 Task: Select Getting started with Airbnb
Action: Mouse scrolled (834, 279) with delta (0, 0)
Screenshot: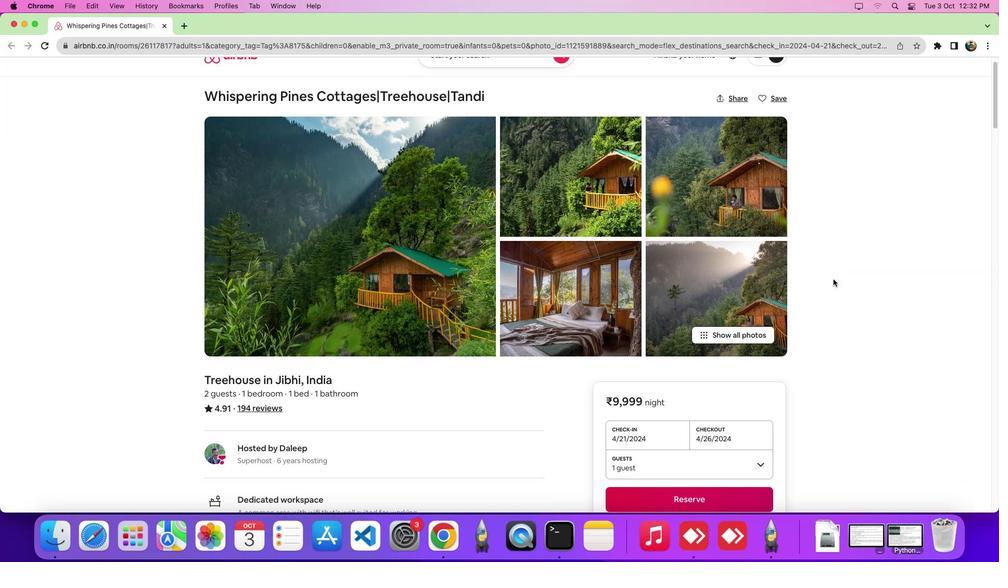 
Action: Mouse scrolled (834, 279) with delta (0, 0)
Screenshot: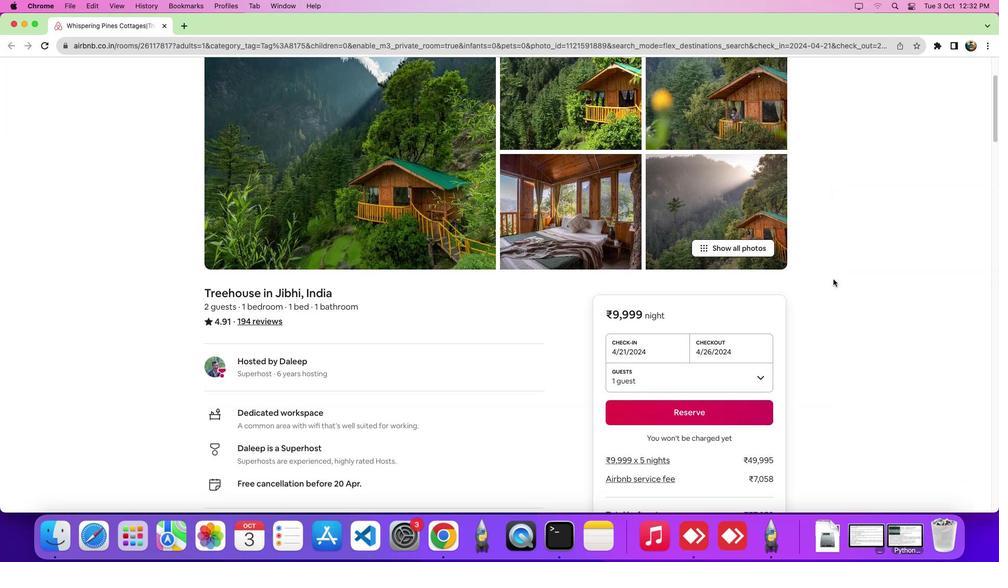 
Action: Mouse scrolled (834, 279) with delta (0, -3)
Screenshot: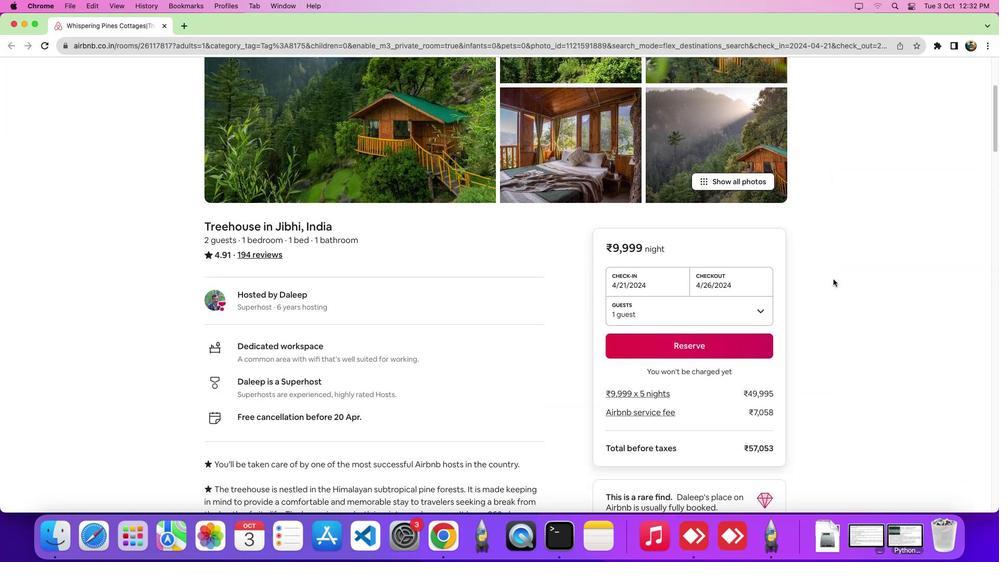
Action: Mouse scrolled (834, 279) with delta (0, 0)
Screenshot: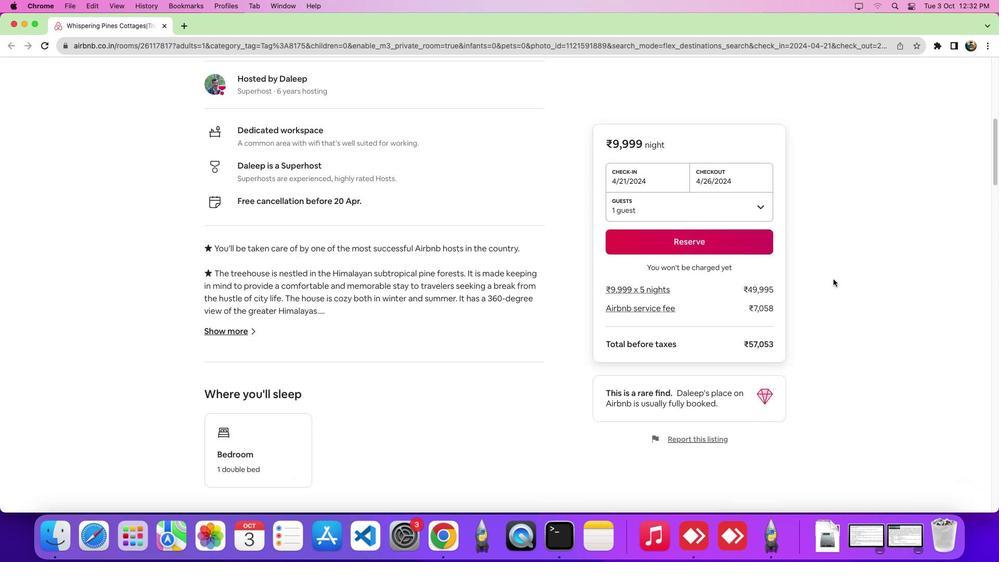 
Action: Mouse scrolled (834, 279) with delta (0, 0)
Screenshot: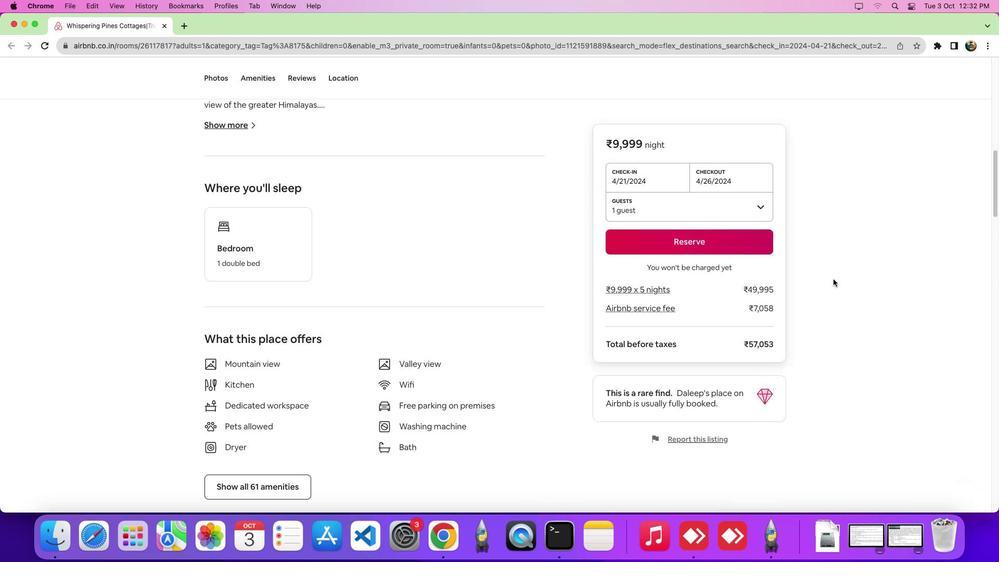
Action: Mouse scrolled (834, 279) with delta (0, -4)
Screenshot: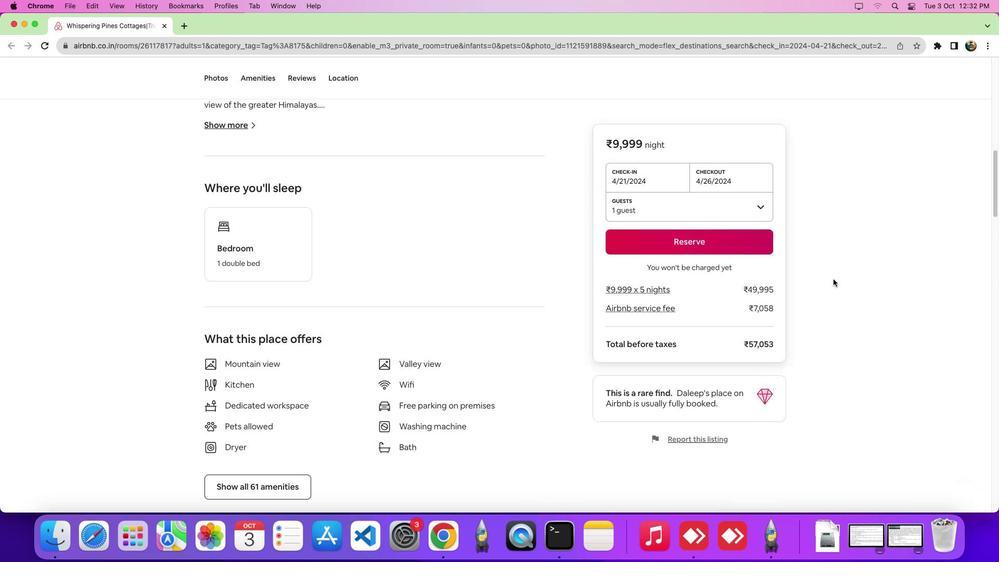 
Action: Mouse scrolled (834, 279) with delta (0, -6)
Screenshot: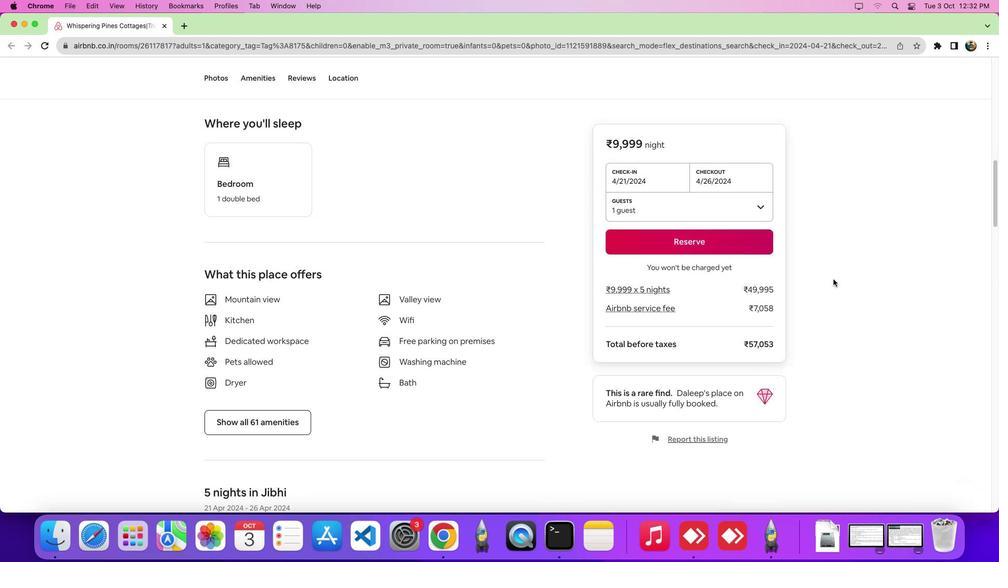 
Action: Mouse scrolled (834, 279) with delta (0, 0)
Screenshot: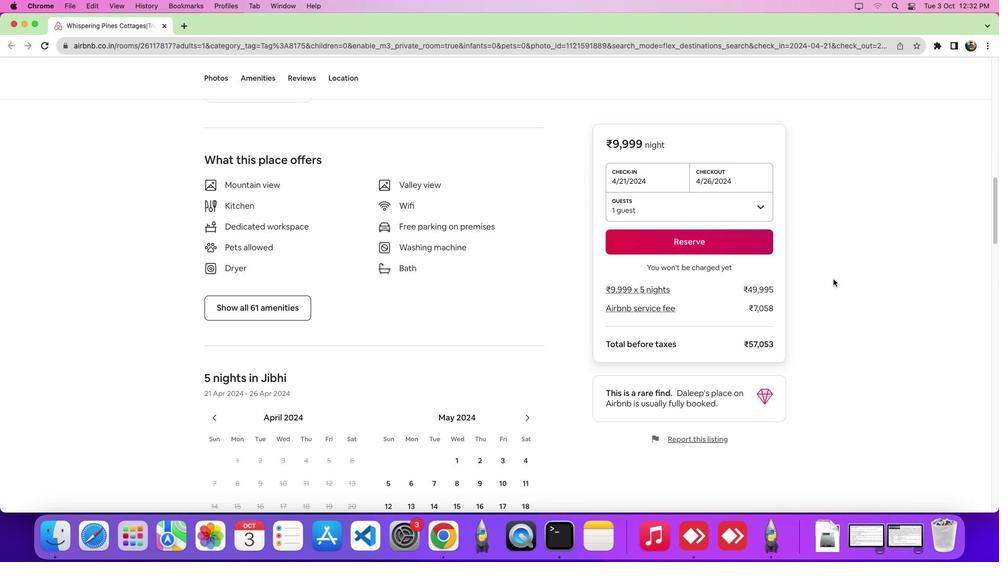
Action: Mouse scrolled (834, 279) with delta (0, 0)
Screenshot: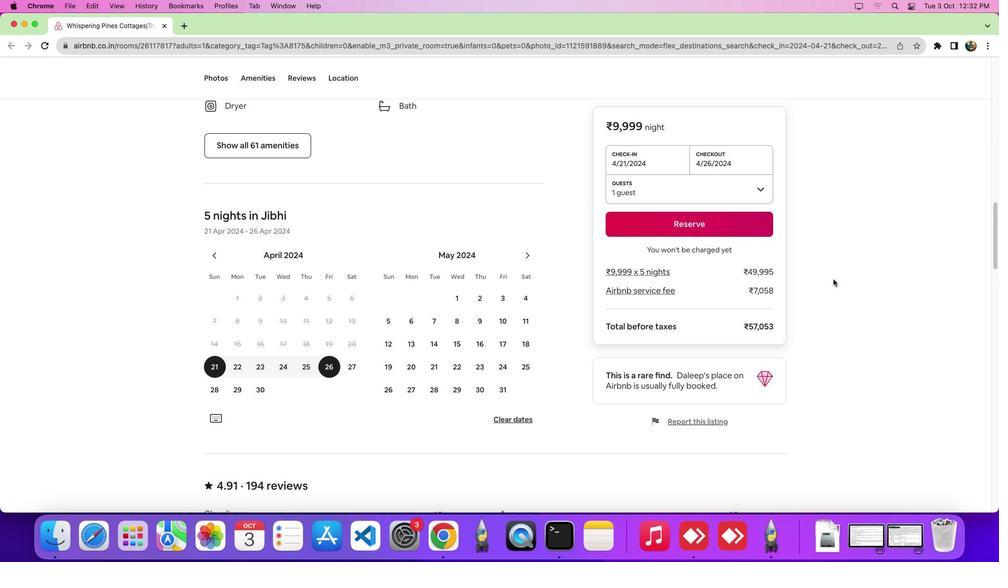 
Action: Mouse scrolled (834, 279) with delta (0, -4)
Screenshot: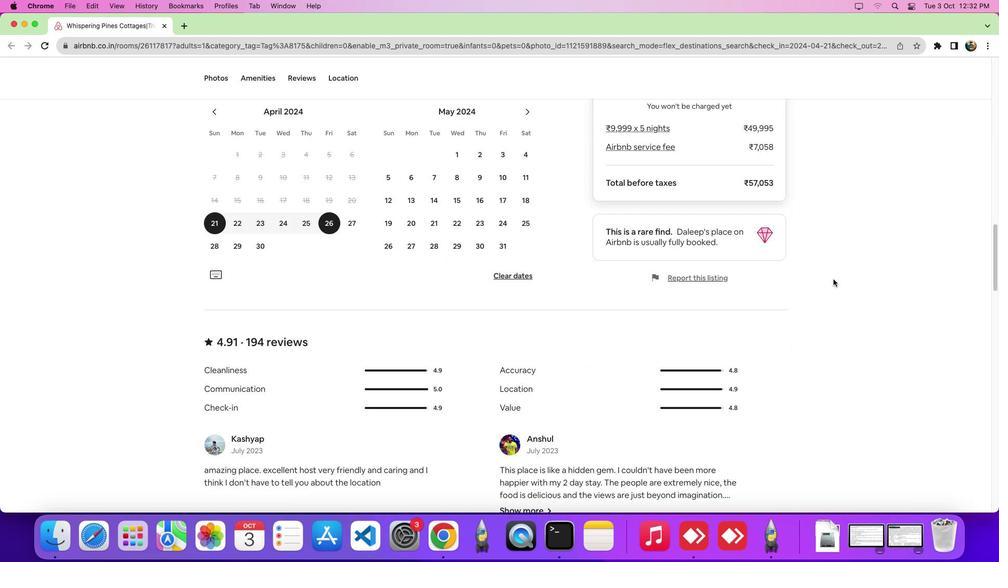 
Action: Mouse scrolled (834, 279) with delta (0, -5)
Screenshot: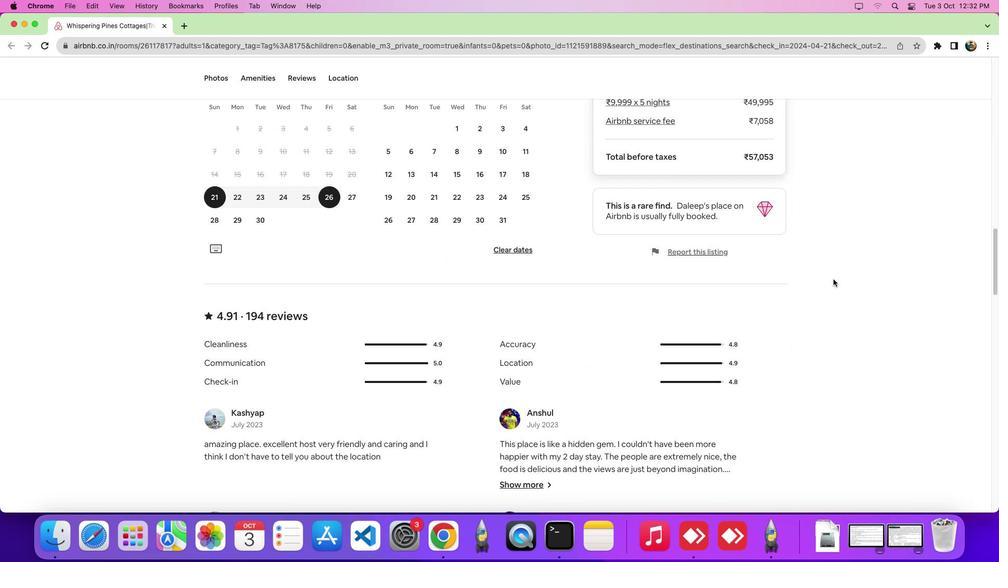 
Action: Mouse scrolled (834, 279) with delta (0, 0)
Screenshot: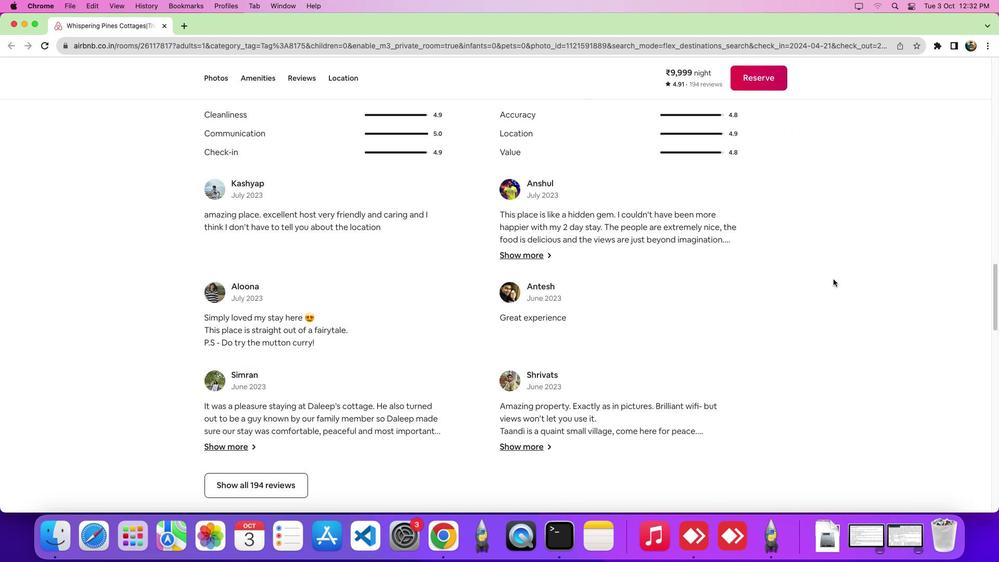 
Action: Mouse scrolled (834, 279) with delta (0, 0)
Screenshot: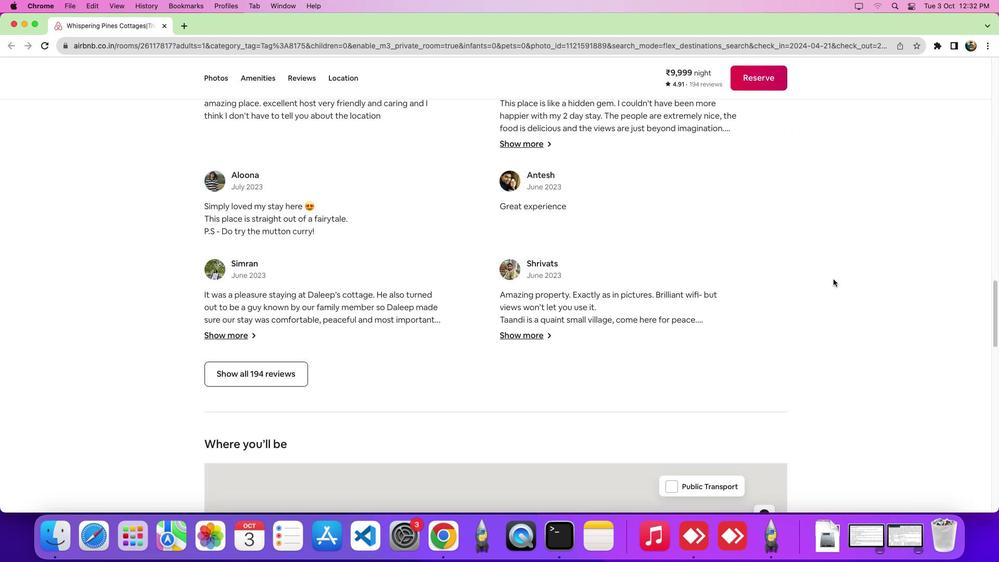 
Action: Mouse scrolled (834, 279) with delta (0, -4)
Screenshot: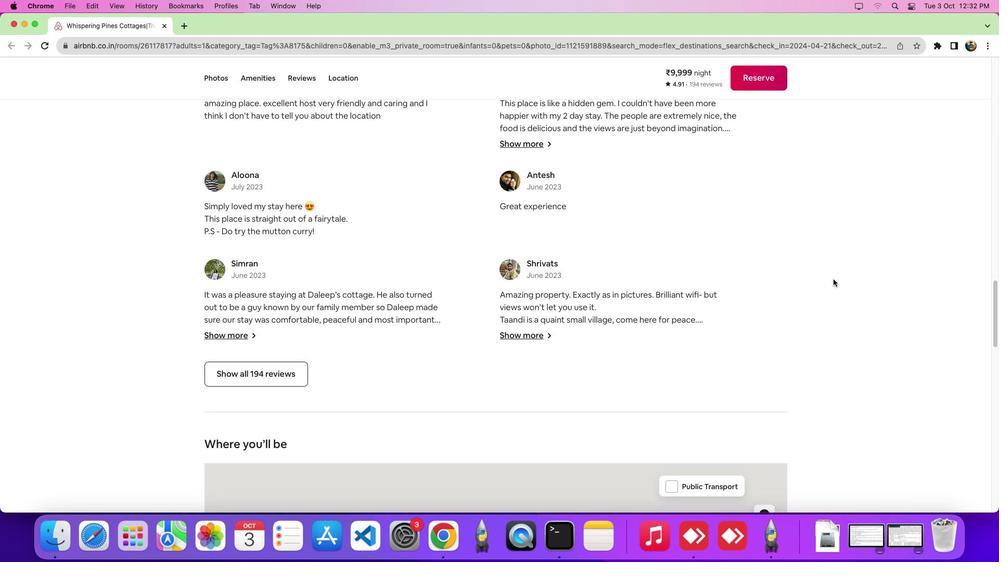 
Action: Mouse scrolled (834, 279) with delta (0, -6)
Screenshot: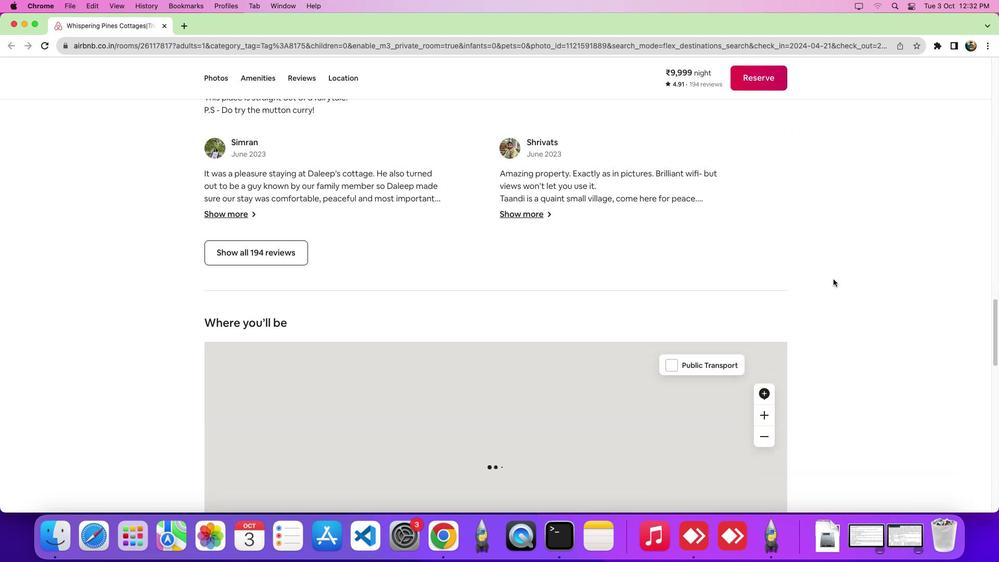 
Action: Mouse scrolled (834, 279) with delta (0, 0)
Screenshot: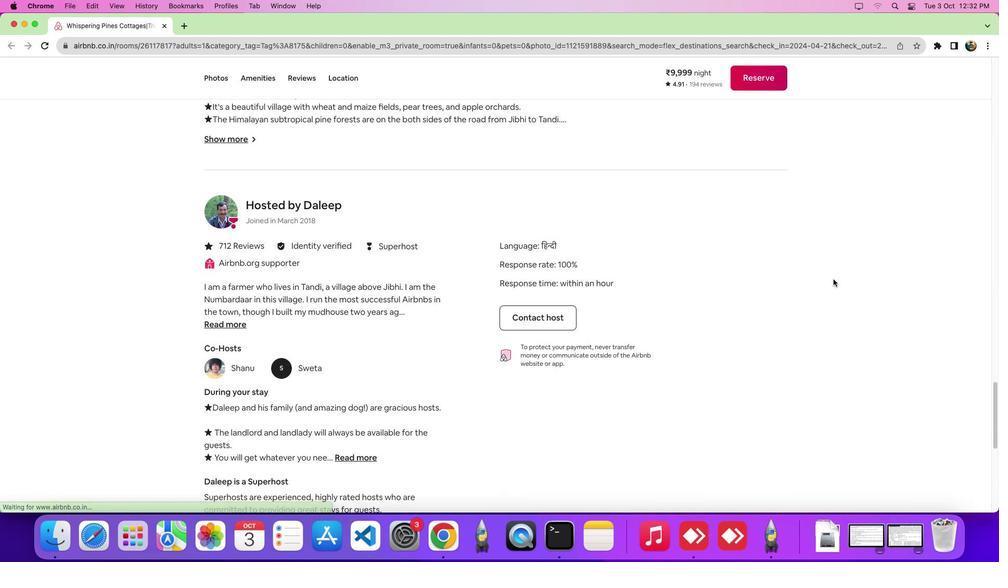 
Action: Mouse scrolled (834, 279) with delta (0, -1)
Screenshot: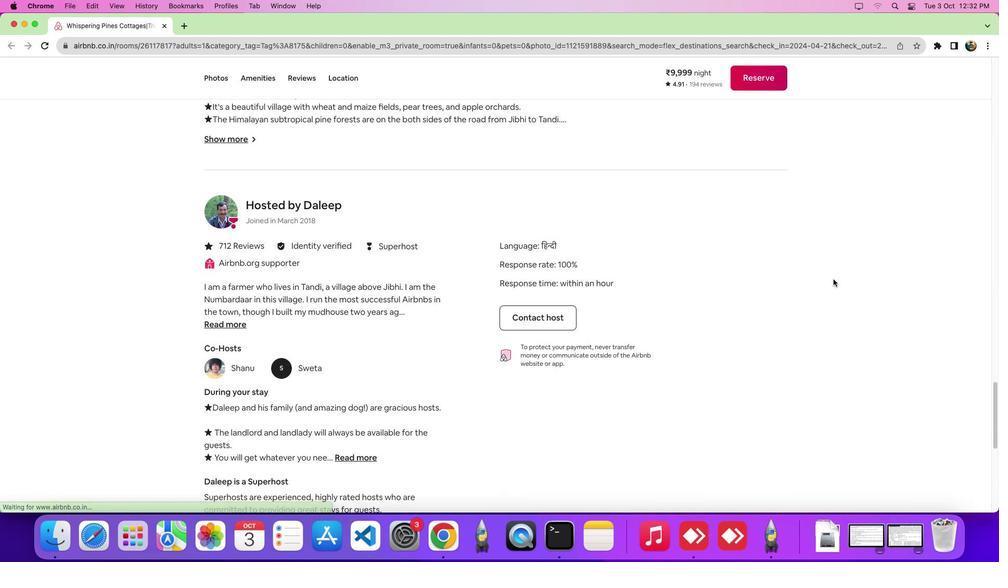 
Action: Mouse scrolled (834, 279) with delta (0, -5)
Screenshot: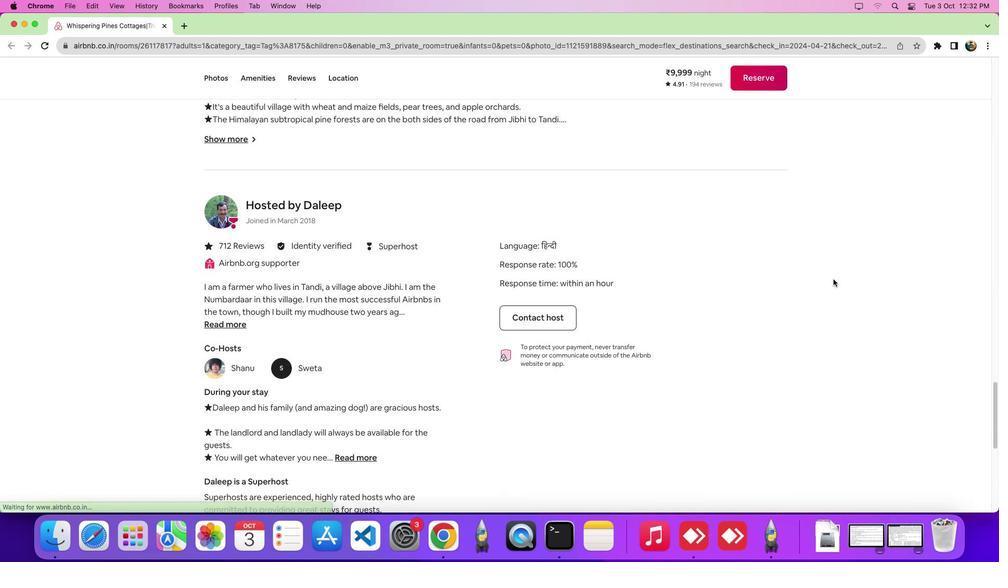 
Action: Mouse scrolled (834, 279) with delta (0, -7)
Screenshot: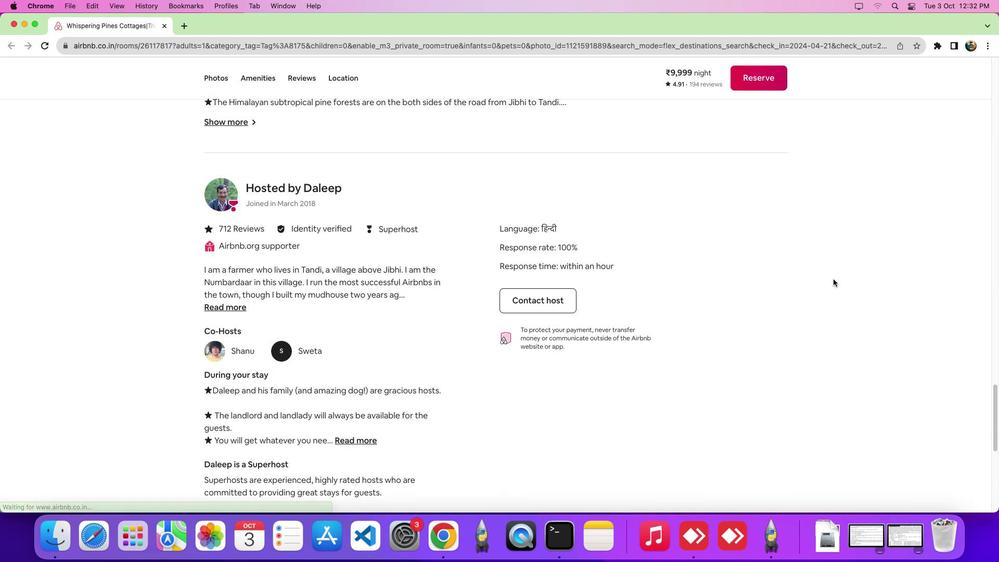 
Action: Mouse scrolled (834, 279) with delta (0, 0)
Screenshot: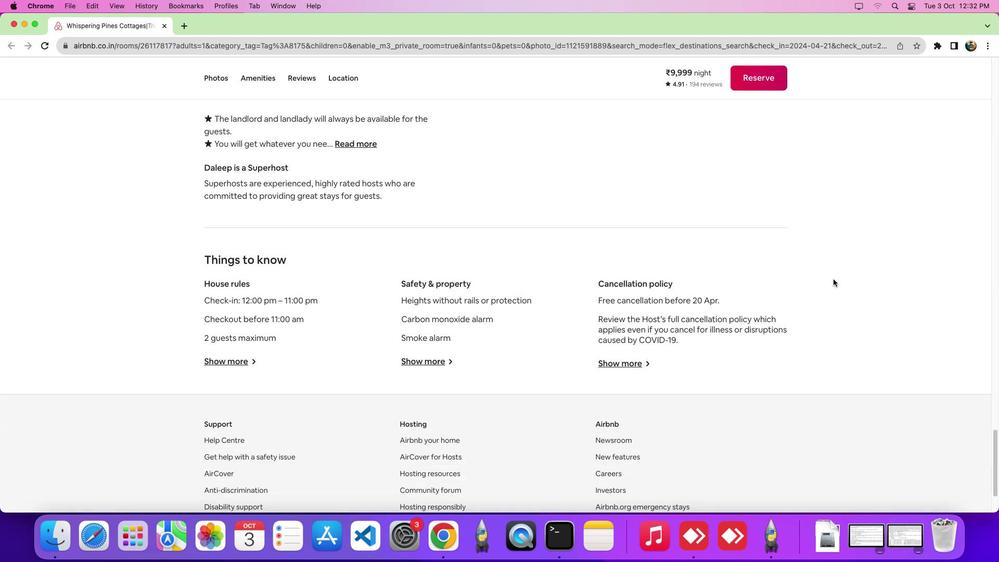 
Action: Mouse scrolled (834, 279) with delta (0, -1)
Screenshot: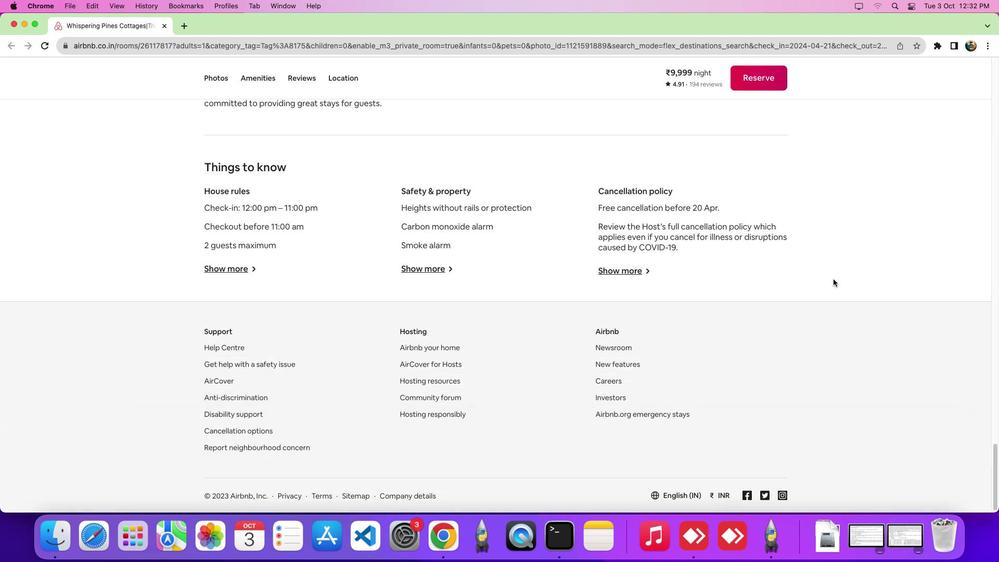 
Action: Mouse scrolled (834, 279) with delta (0, -4)
Screenshot: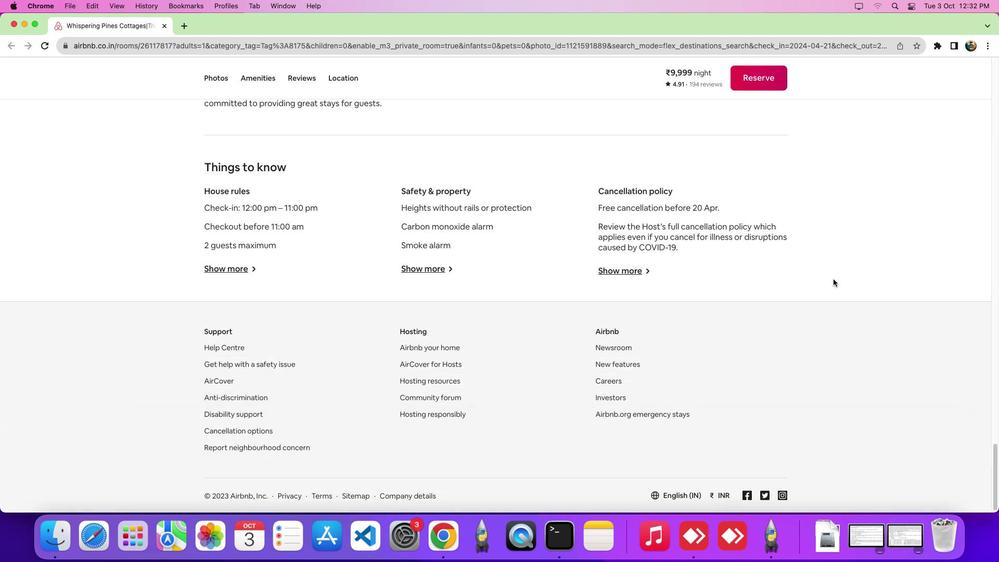 
Action: Mouse scrolled (834, 279) with delta (0, -7)
Screenshot: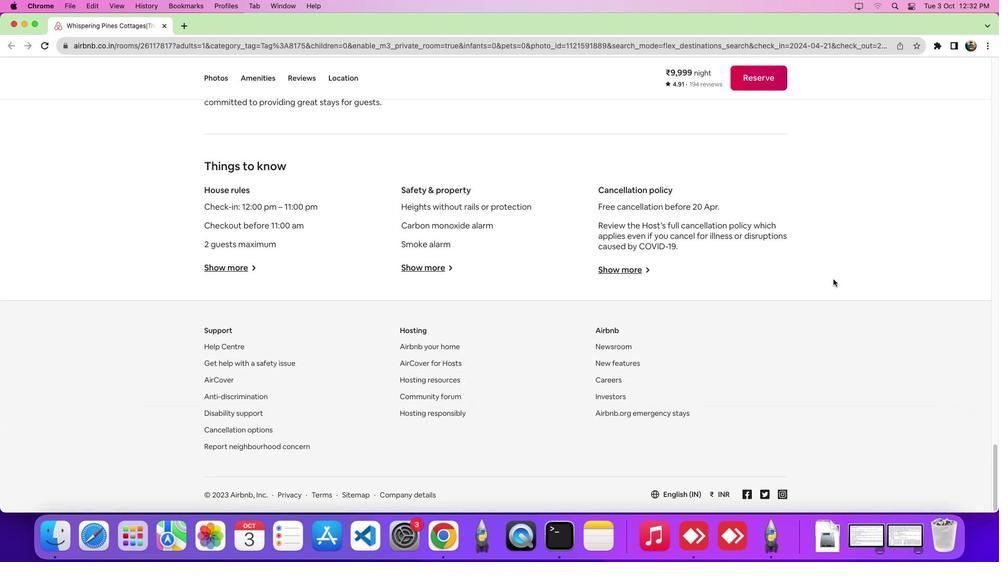 
Action: Mouse scrolled (834, 279) with delta (0, -7)
Screenshot: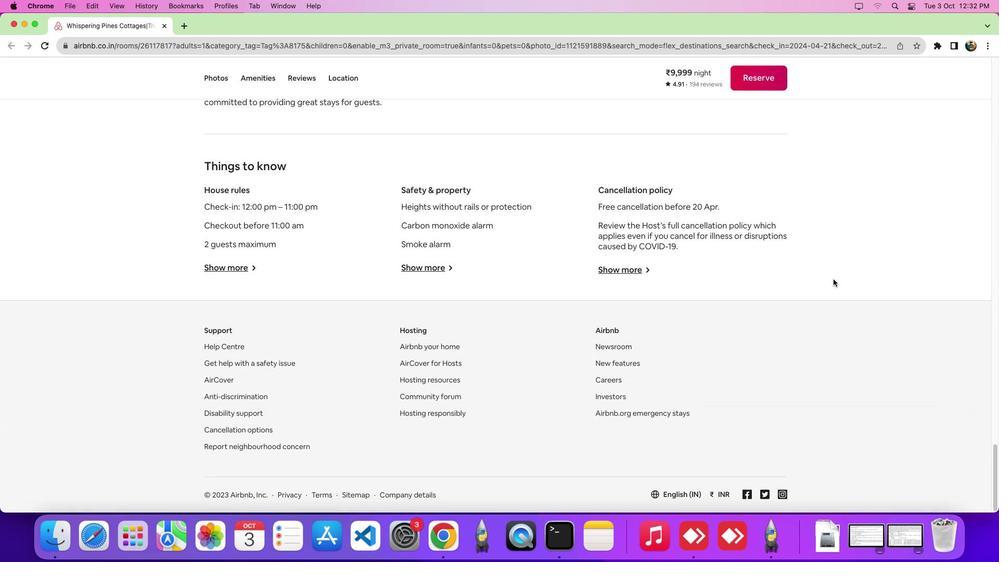 
Action: Mouse scrolled (834, 279) with delta (0, 0)
Screenshot: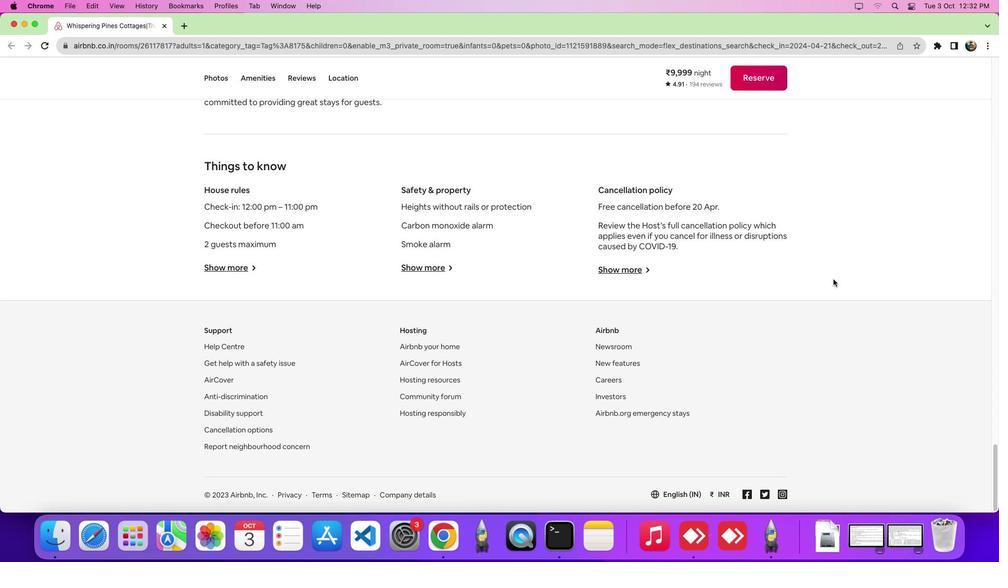 
Action: Mouse scrolled (834, 279) with delta (0, -1)
Screenshot: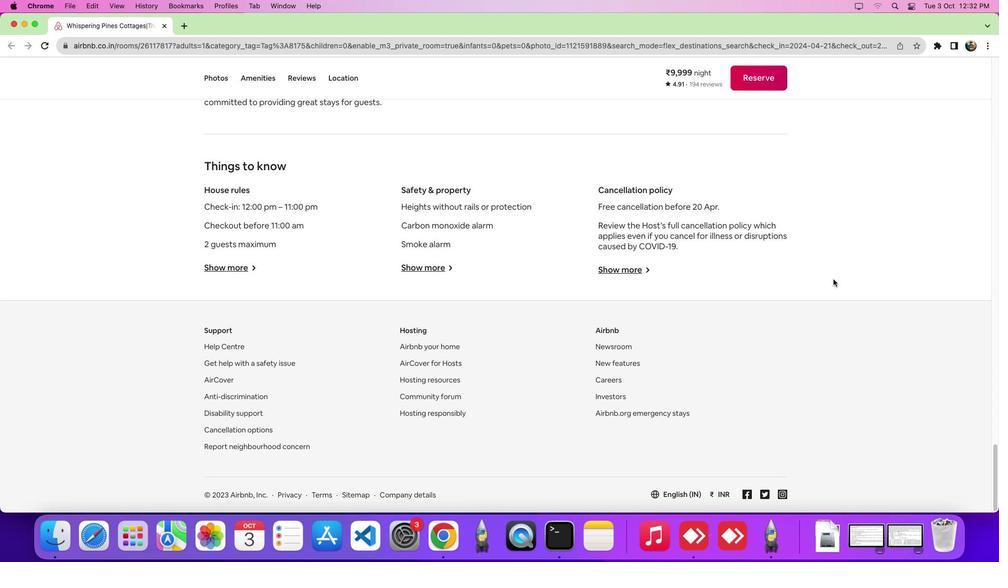 
Action: Mouse scrolled (834, 279) with delta (0, -5)
Screenshot: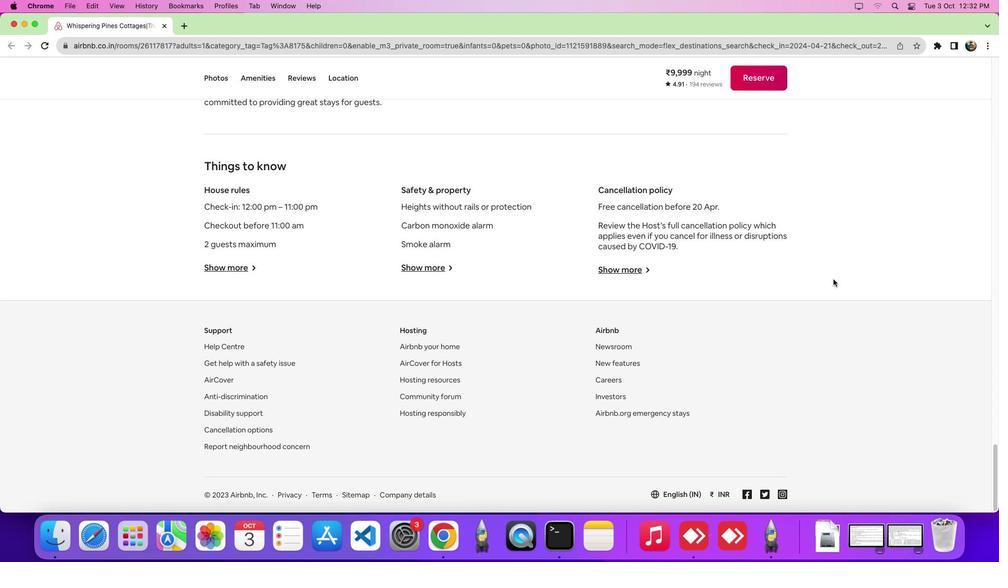 
Action: Mouse scrolled (834, 279) with delta (0, -7)
Screenshot: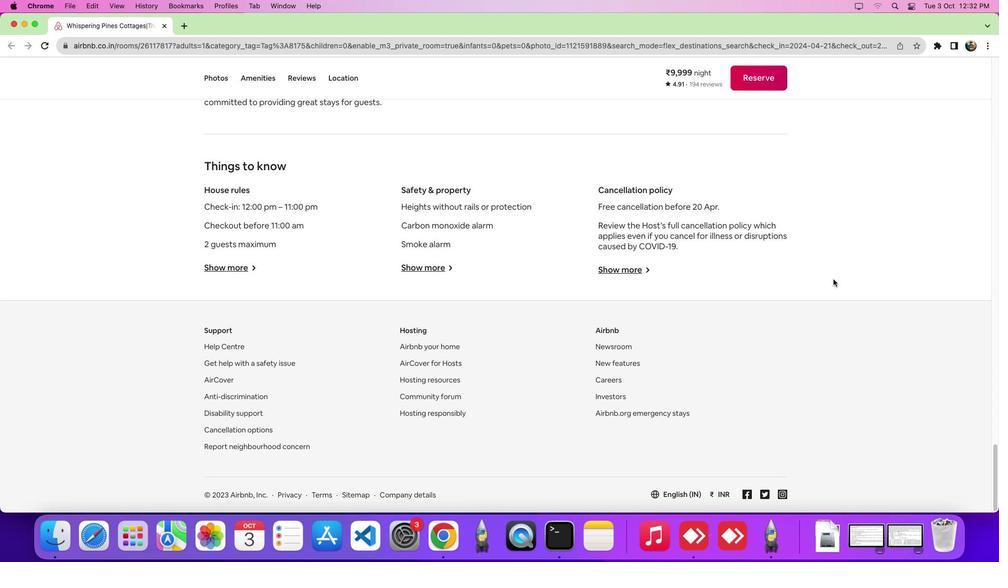 
Action: Mouse scrolled (834, 279) with delta (0, -7)
Screenshot: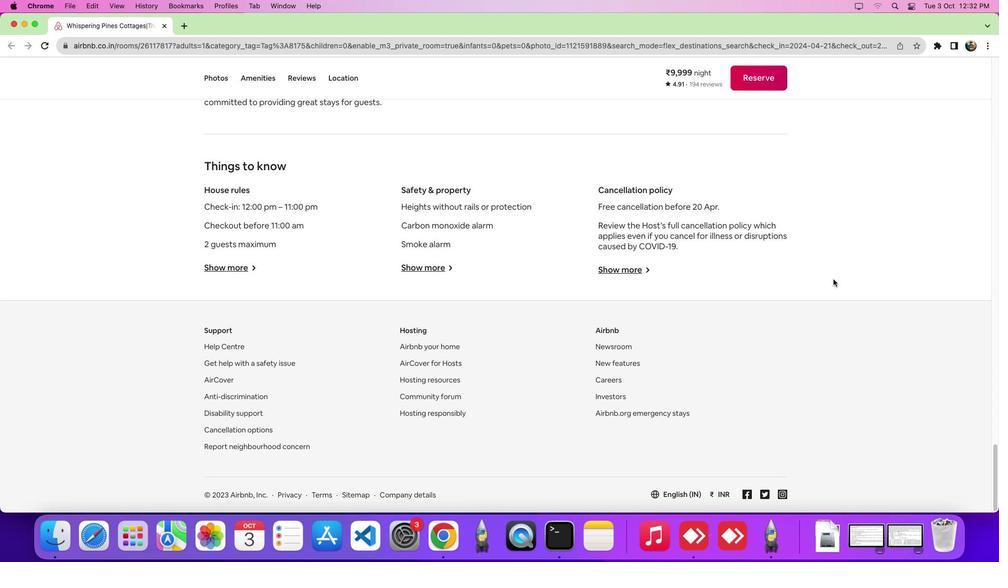 
Action: Mouse moved to (236, 347)
Screenshot: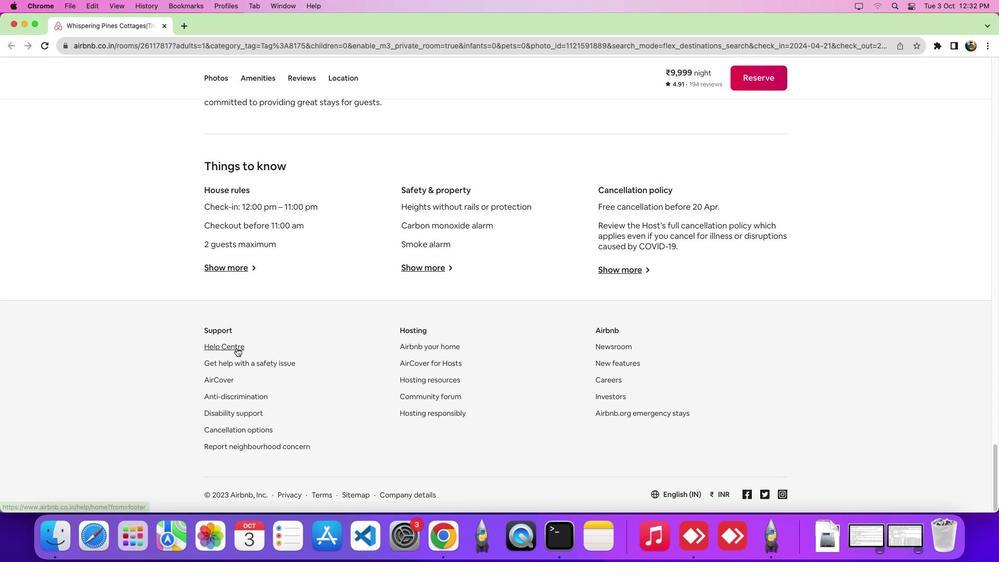 
Action: Mouse pressed left at (236, 347)
Screenshot: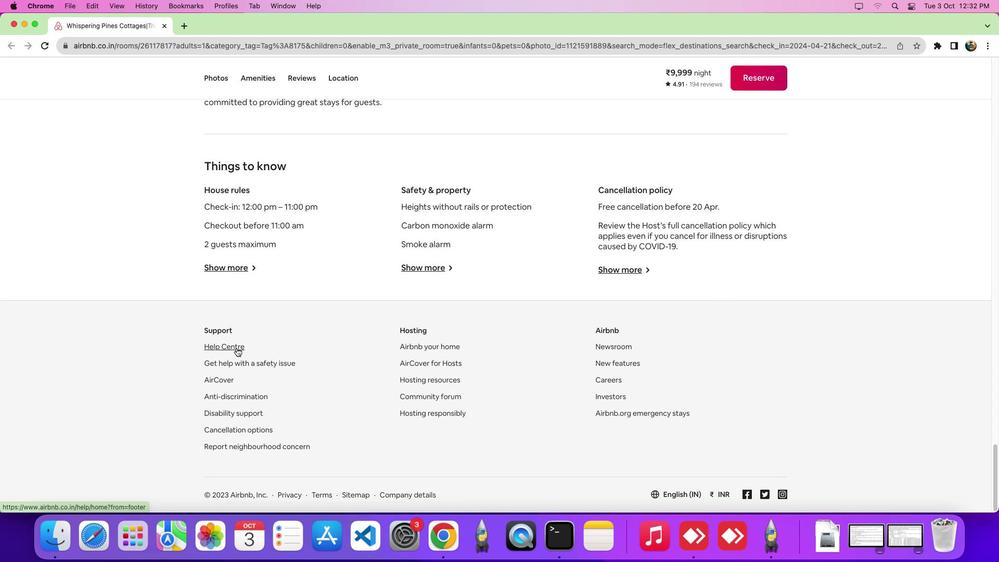 
Action: Mouse moved to (227, 229)
Screenshot: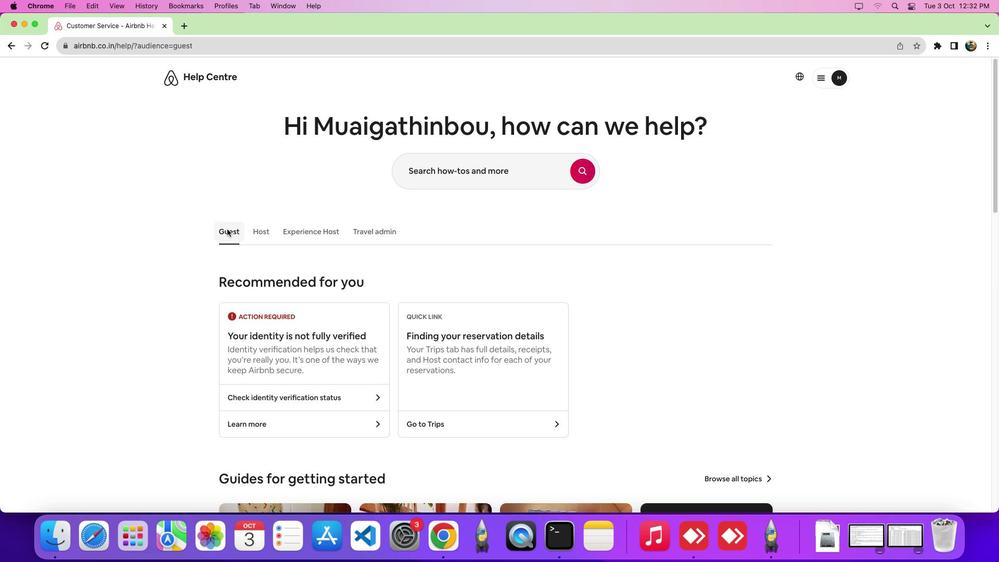 
Action: Mouse pressed left at (227, 229)
Screenshot: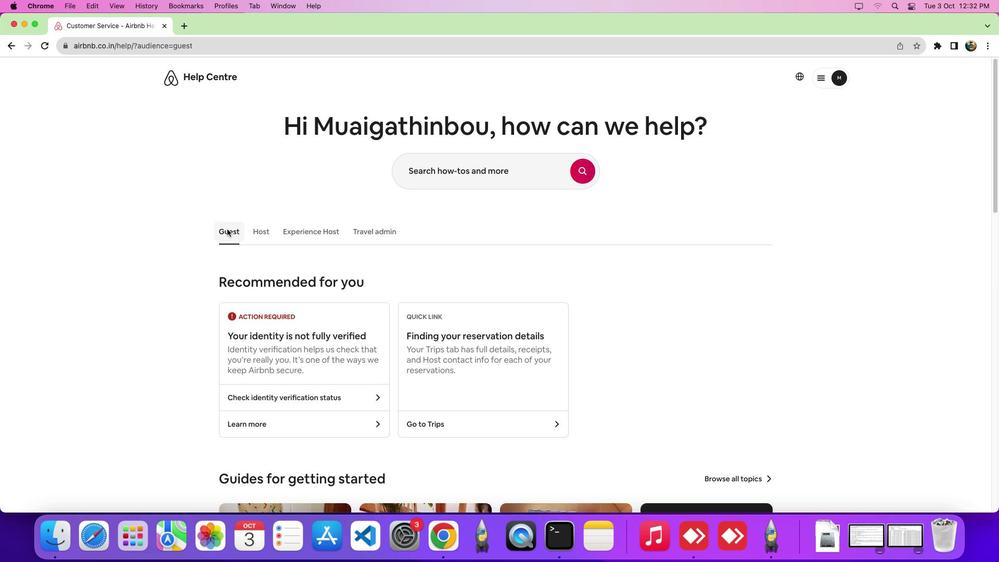
Action: Mouse moved to (723, 478)
Screenshot: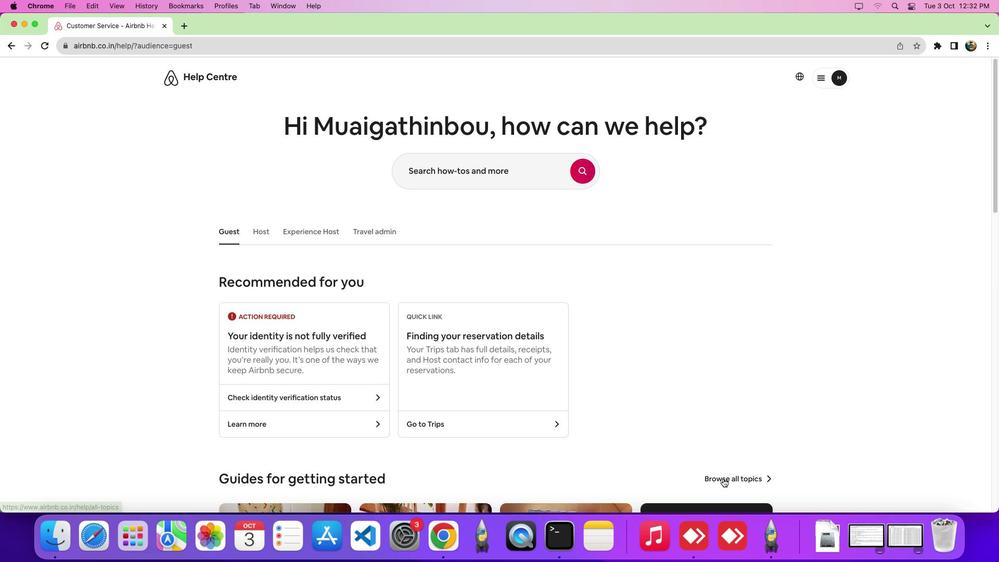
Action: Mouse pressed left at (723, 478)
Screenshot: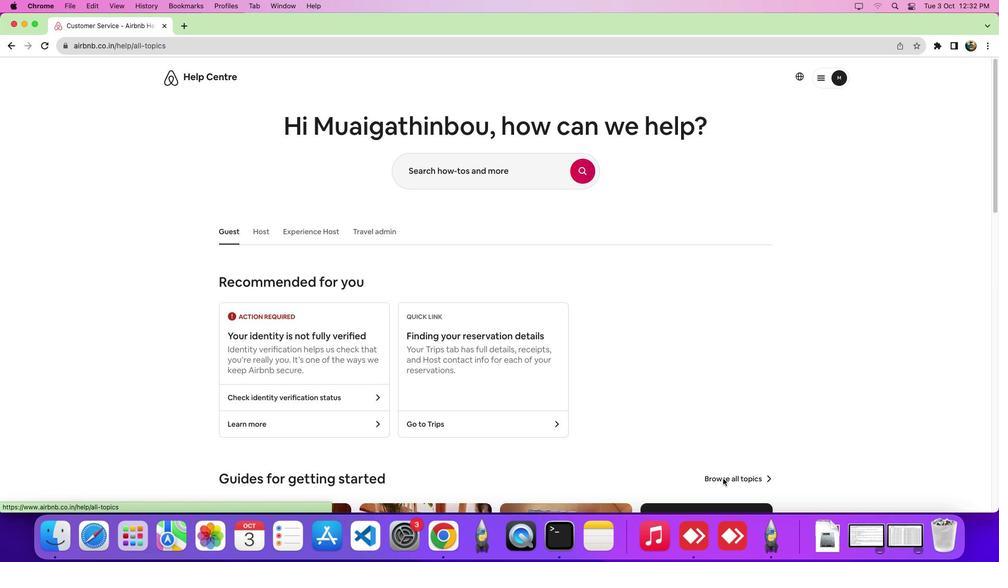 
Action: Mouse moved to (684, 415)
Screenshot: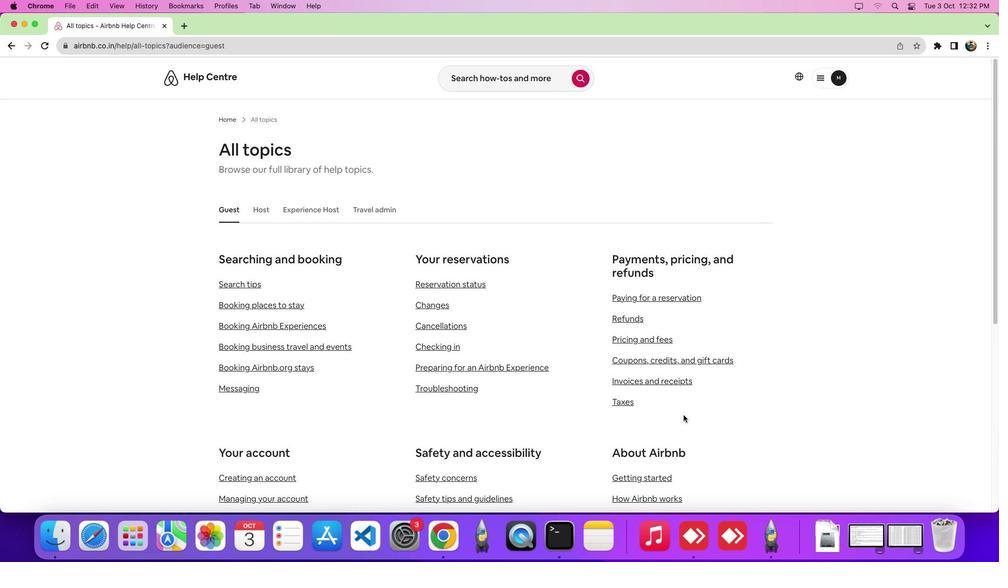 
Action: Mouse scrolled (684, 415) with delta (0, 0)
Screenshot: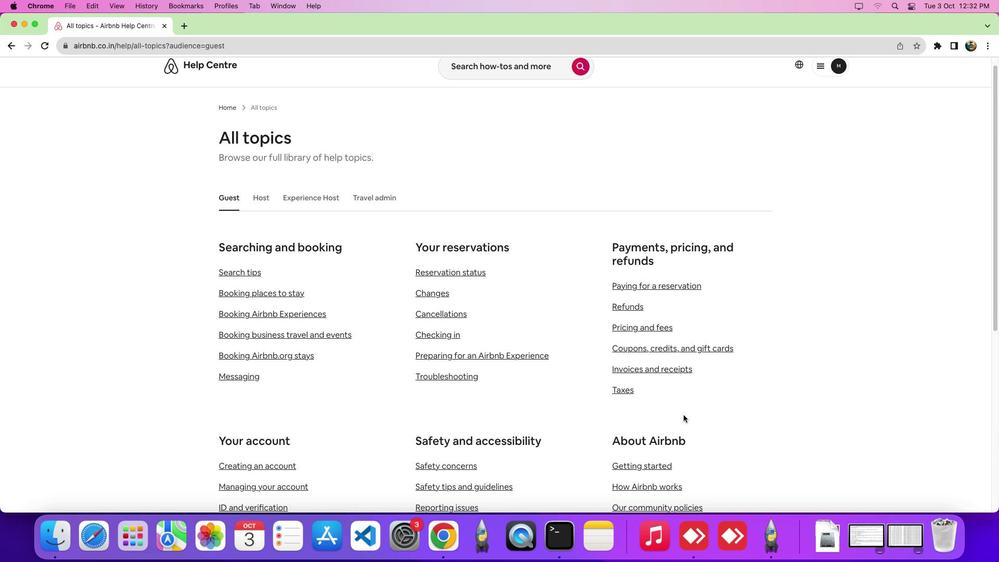 
Action: Mouse scrolled (684, 415) with delta (0, 0)
Screenshot: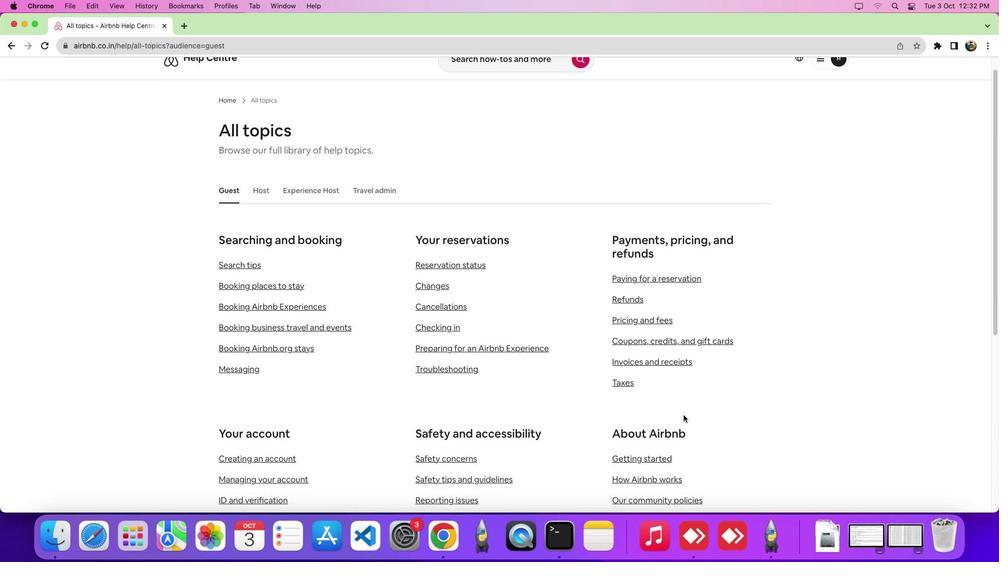 
Action: Mouse moved to (653, 451)
Screenshot: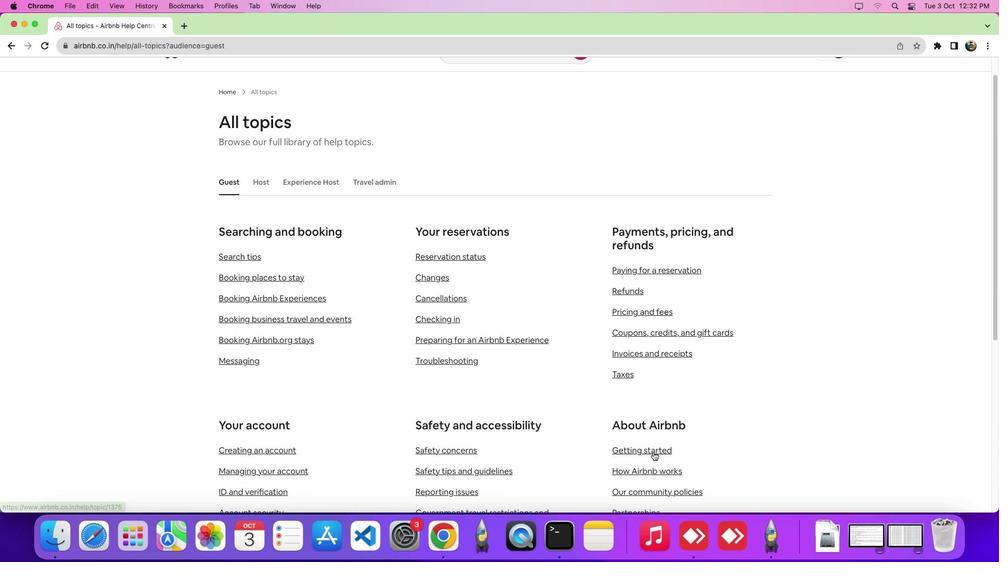
Action: Mouse pressed left at (653, 451)
Screenshot: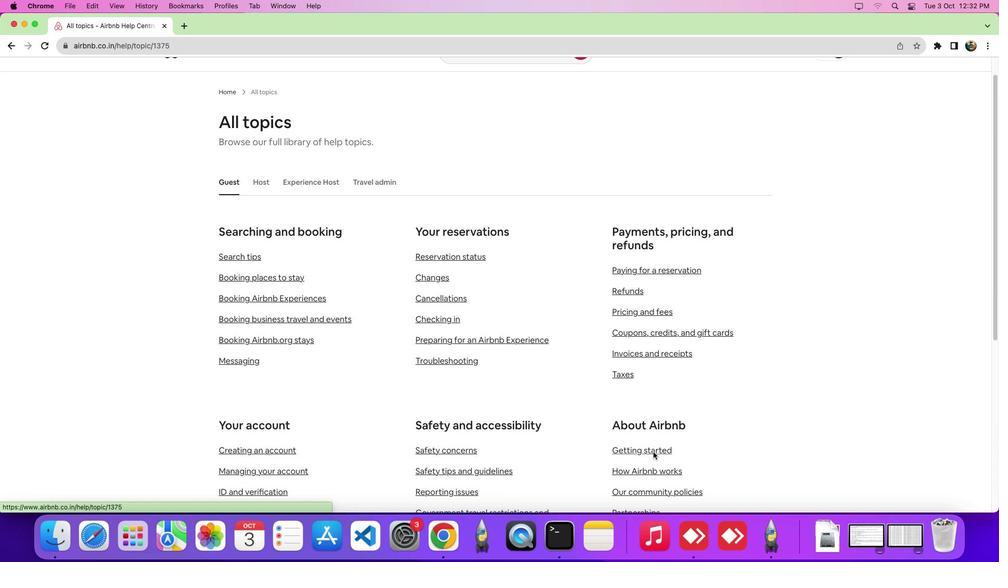 
Action: Mouse moved to (652, 449)
Screenshot: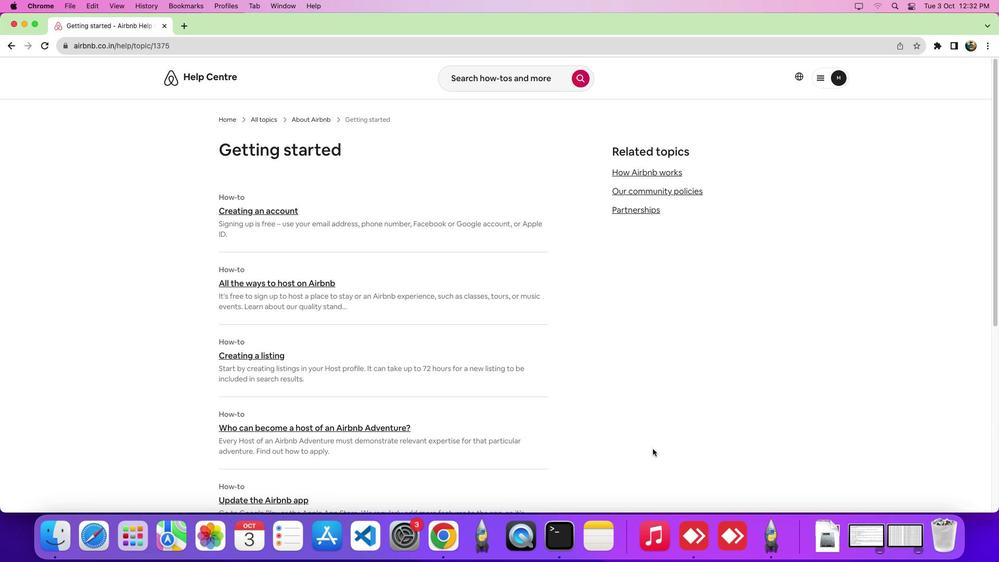 
Action: Mouse scrolled (652, 449) with delta (0, 0)
Screenshot: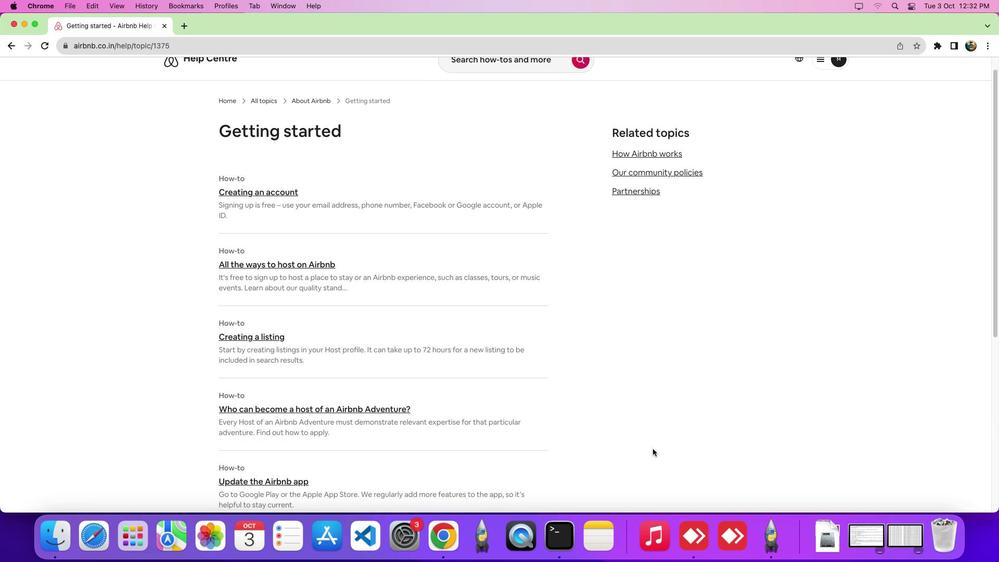 
Action: Mouse scrolled (652, 449) with delta (0, 0)
Screenshot: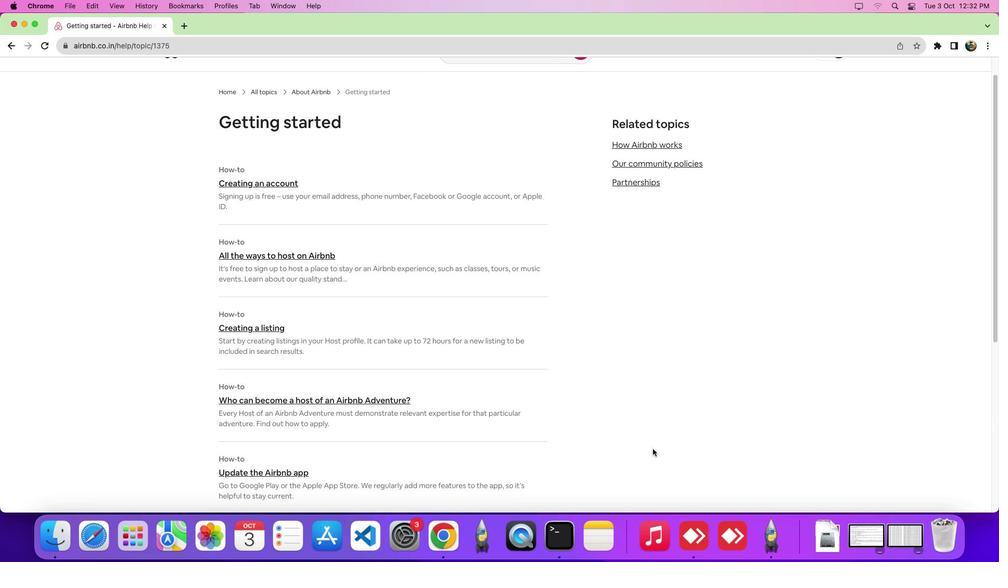 
Action: Mouse scrolled (652, 449) with delta (0, -1)
Screenshot: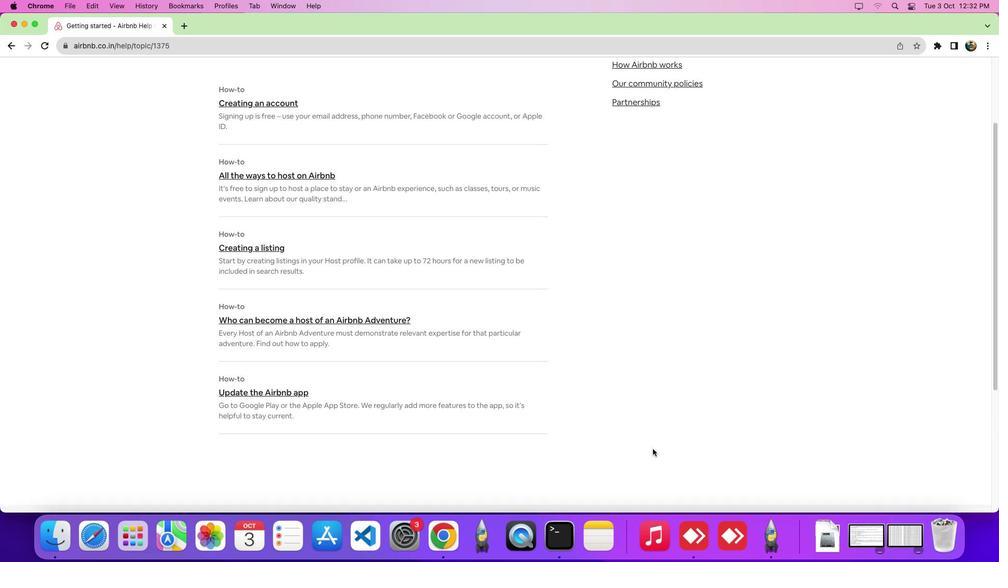 
Action: Mouse moved to (654, 449)
Screenshot: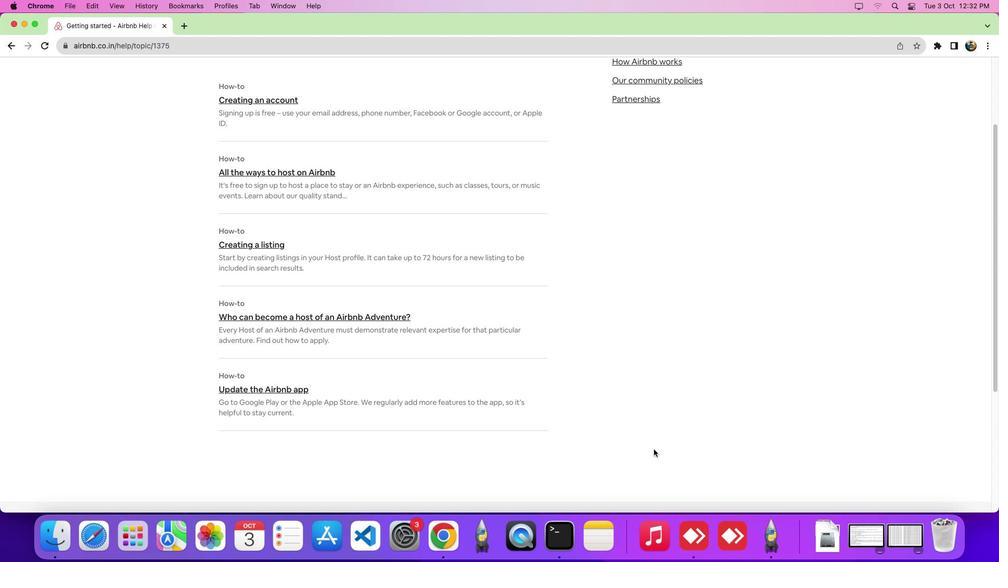 
